 Task: Move the task Develop a new online tool for online volunteer sign-ups to the section Done in the project BridgeForge and filter the tasks in the project by Due next week
Action: Mouse moved to (636, 237)
Screenshot: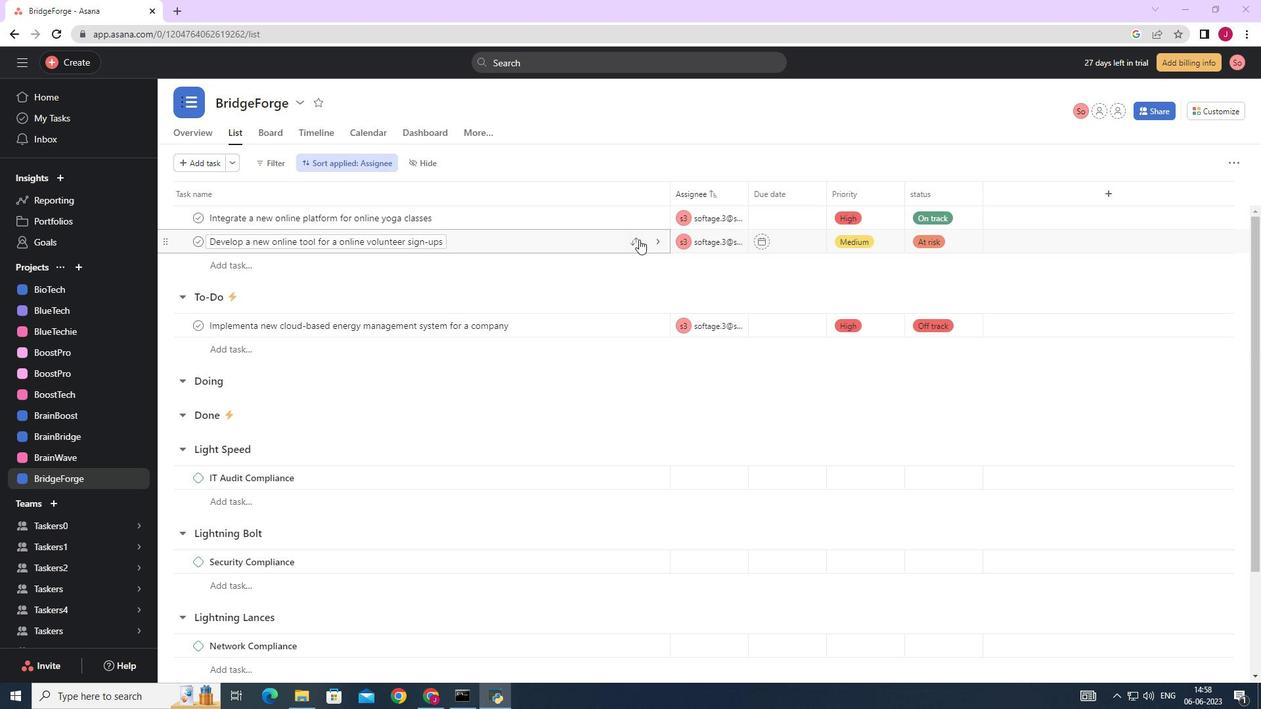 
Action: Mouse pressed left at (636, 237)
Screenshot: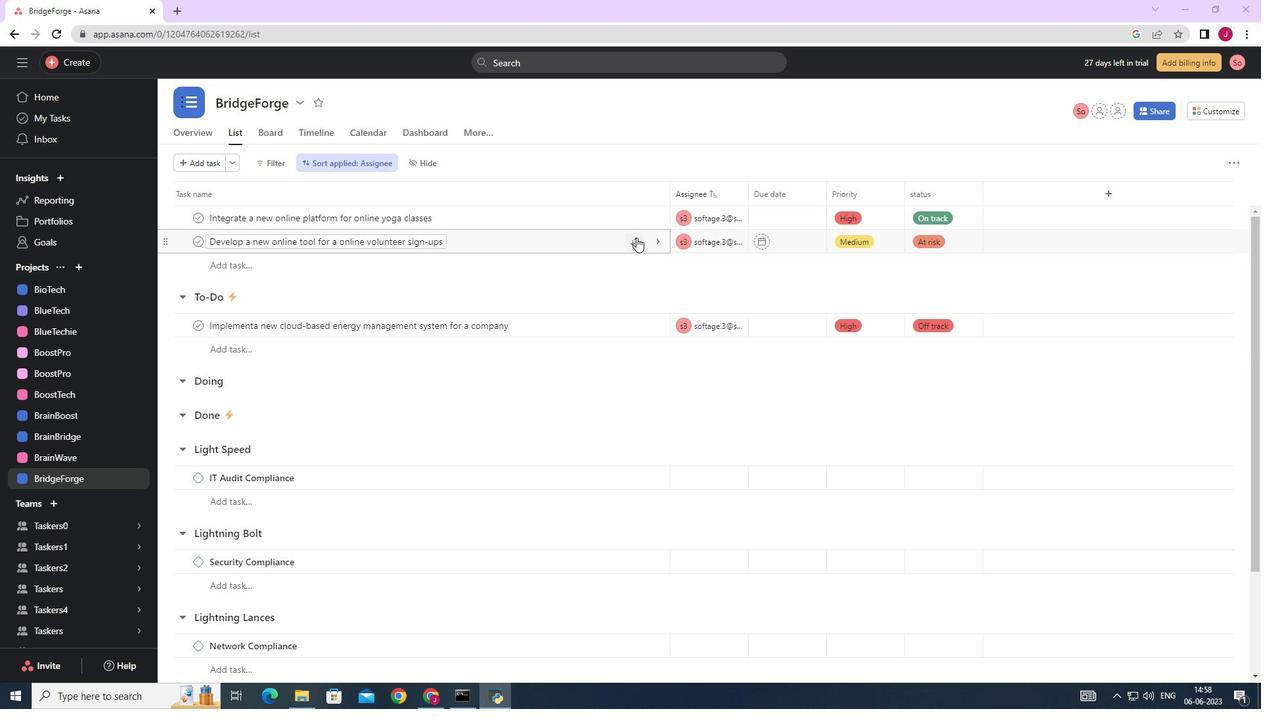 
Action: Mouse moved to (561, 358)
Screenshot: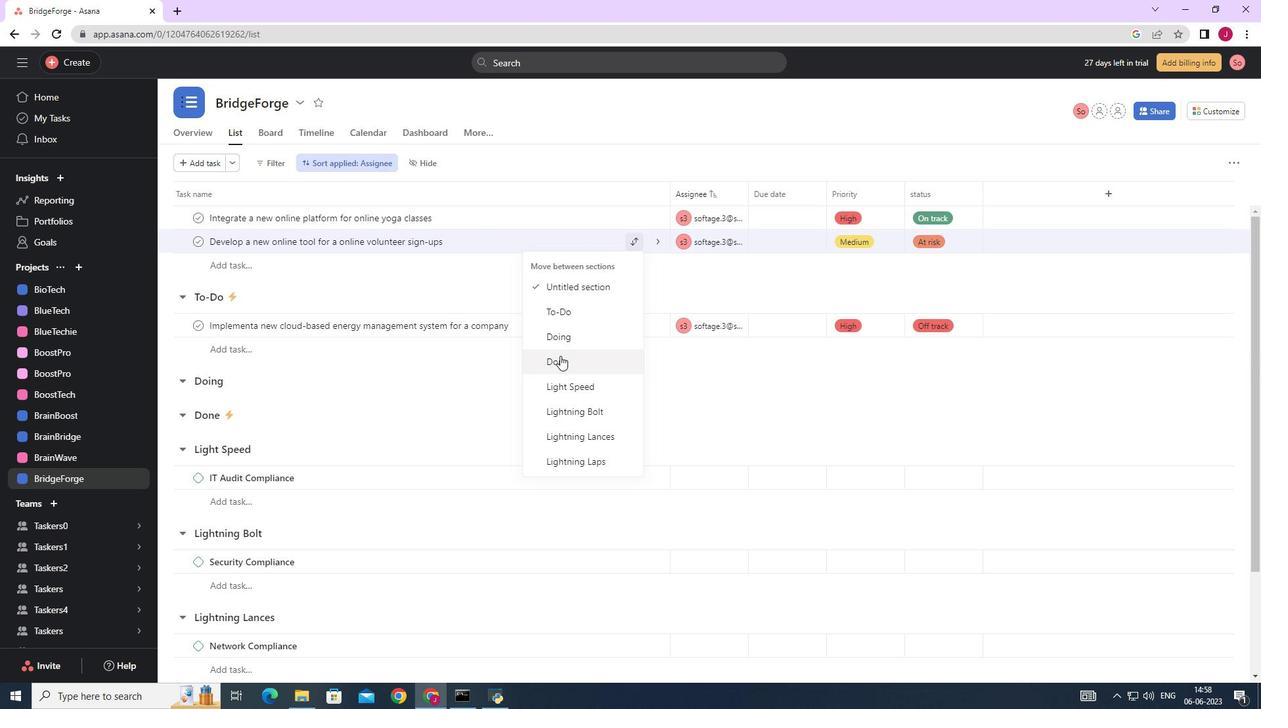 
Action: Mouse pressed left at (561, 358)
Screenshot: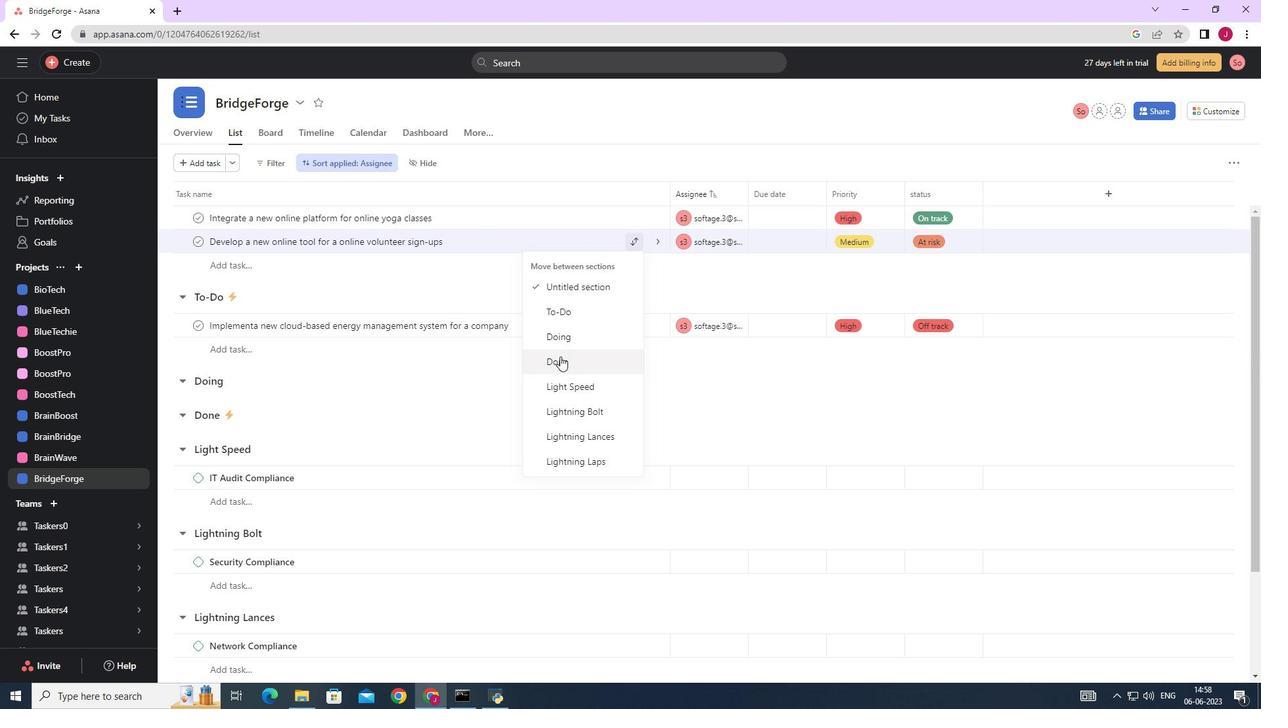 
Action: Mouse moved to (260, 306)
Screenshot: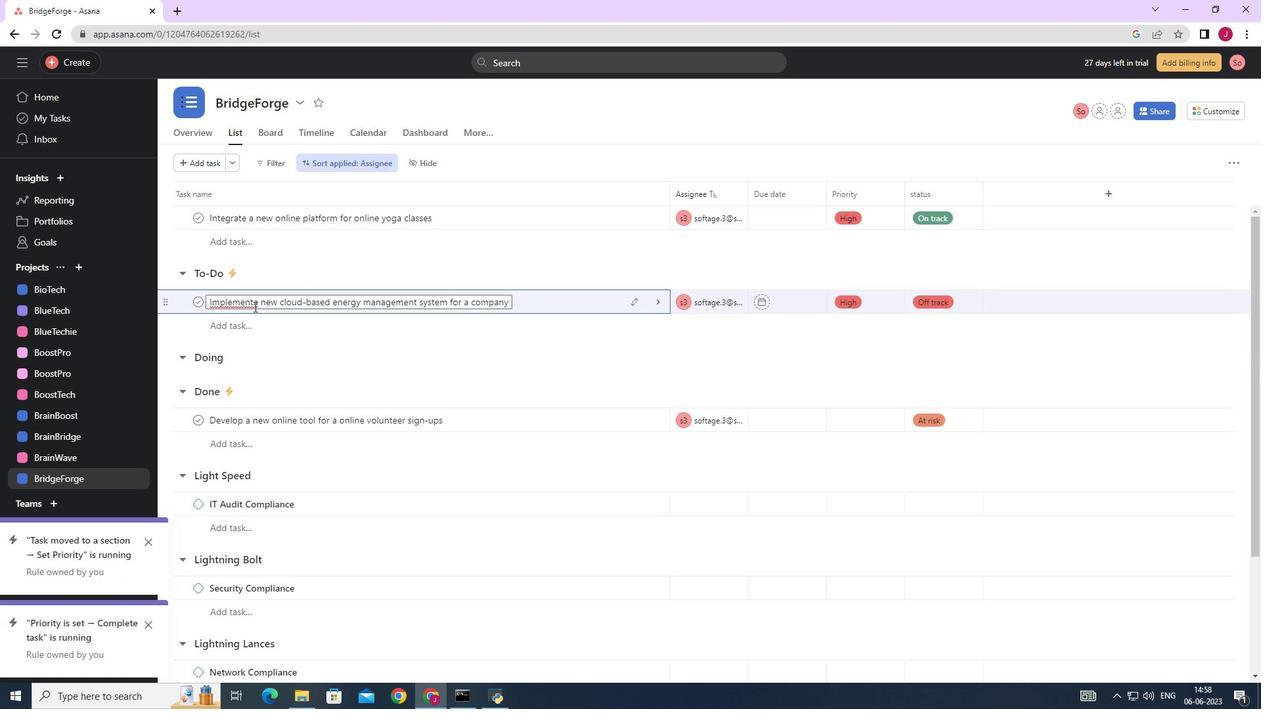 
Action: Mouse pressed left at (260, 306)
Screenshot: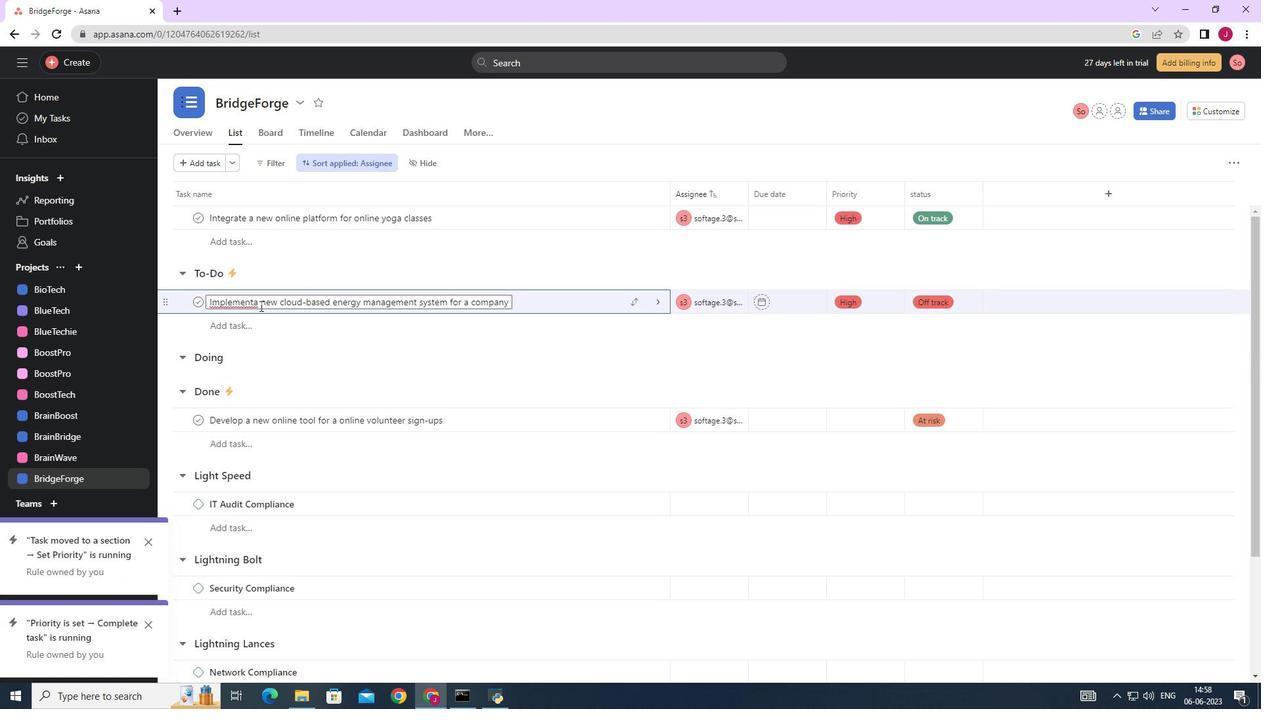
Action: Mouse moved to (259, 305)
Screenshot: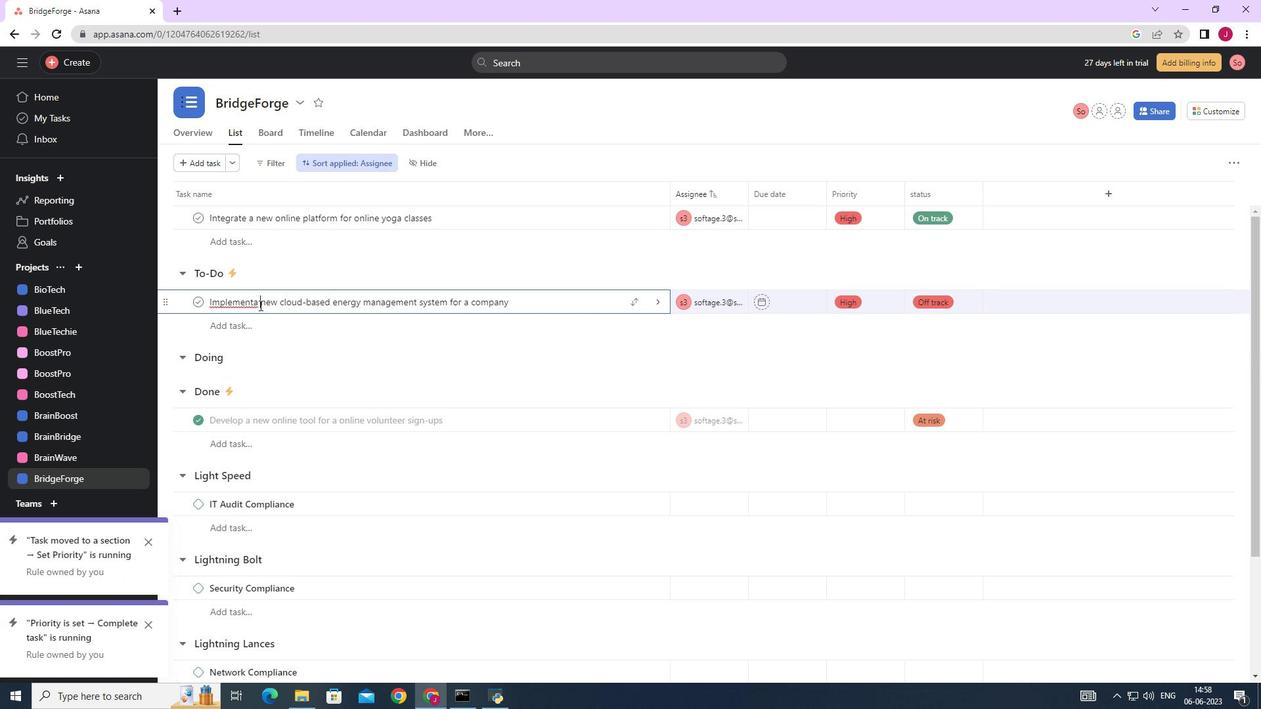 
Action: Mouse pressed left at (259, 305)
Screenshot: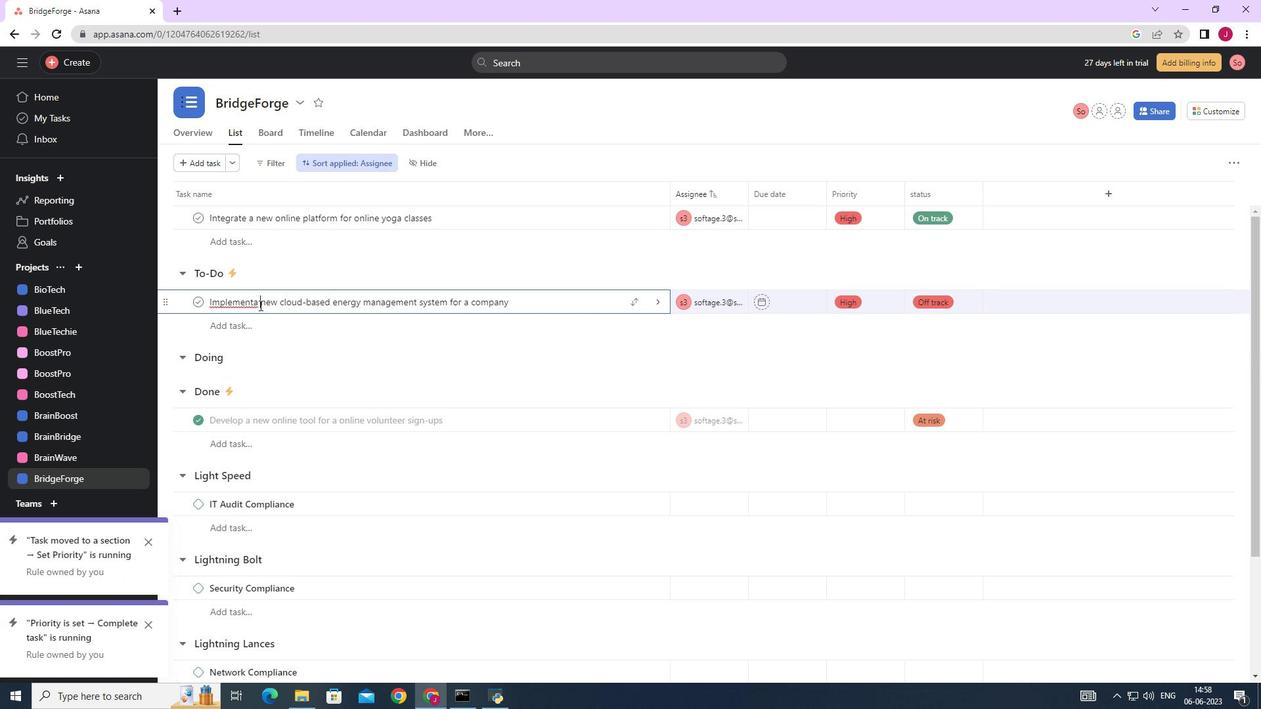
Action: Mouse moved to (255, 303)
Screenshot: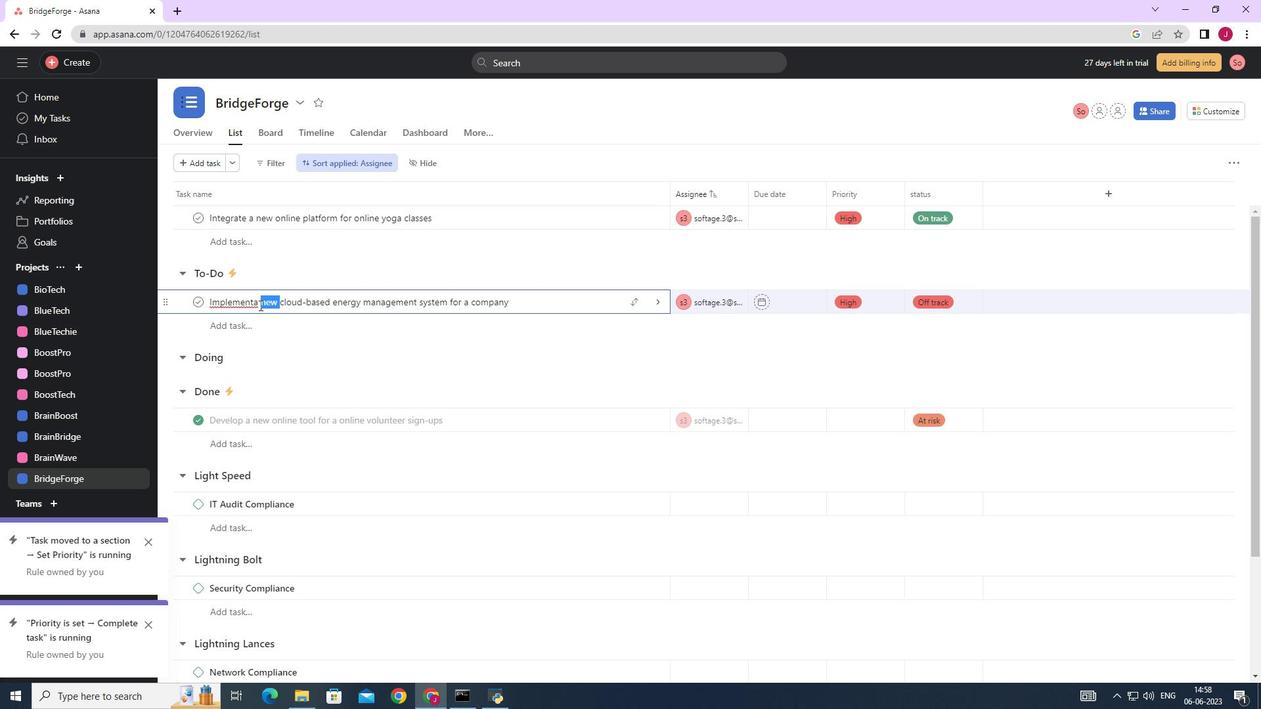 
Action: Mouse pressed left at (255, 303)
Screenshot: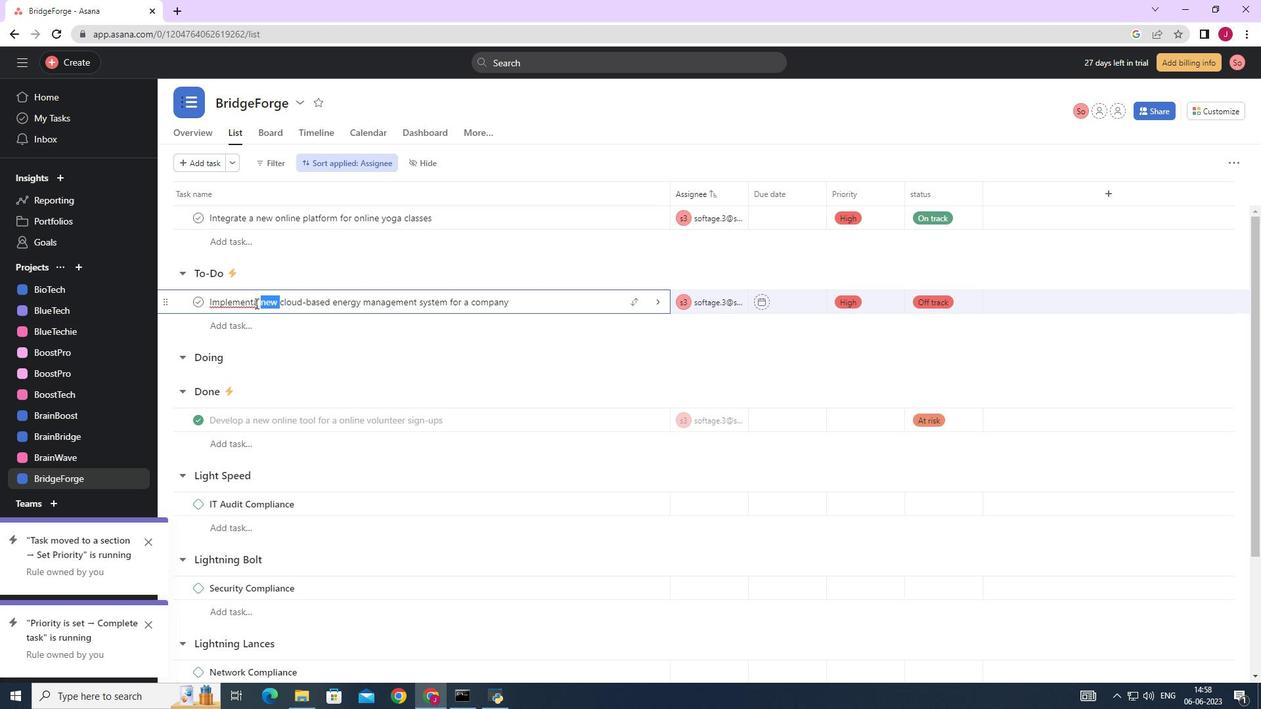 
Action: Mouse moved to (256, 303)
Screenshot: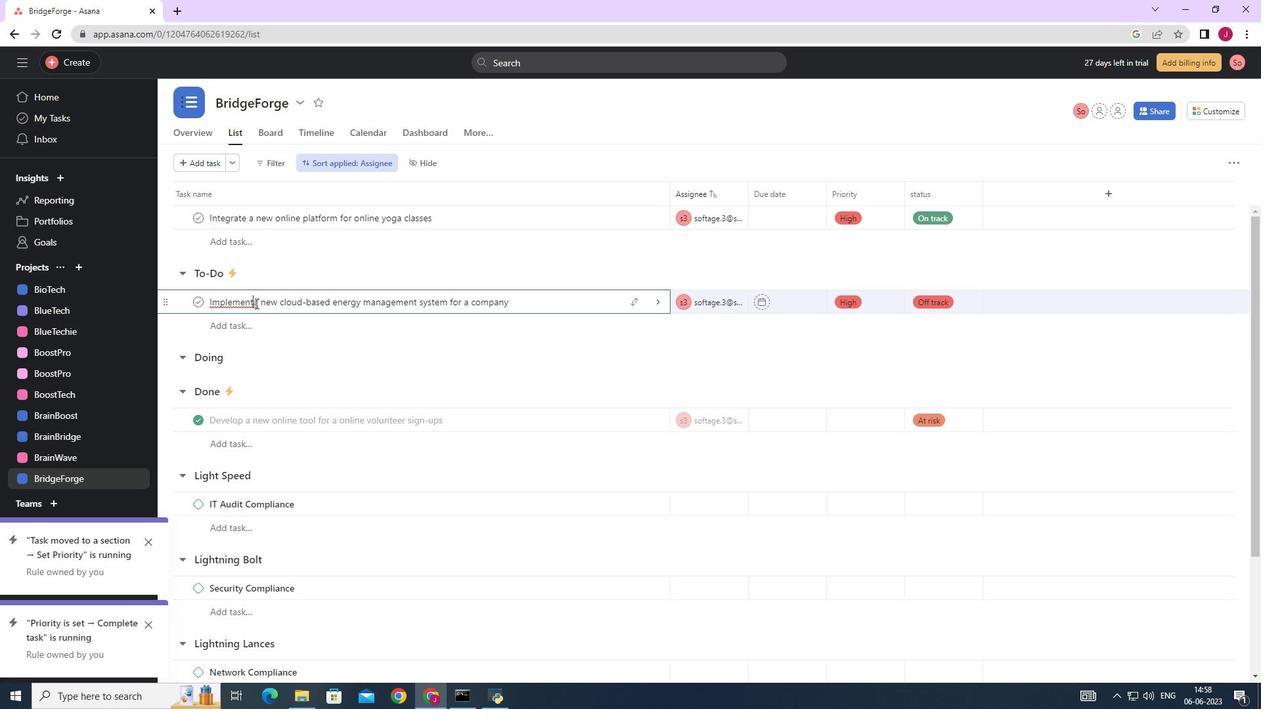 
Action: Mouse pressed left at (256, 303)
Screenshot: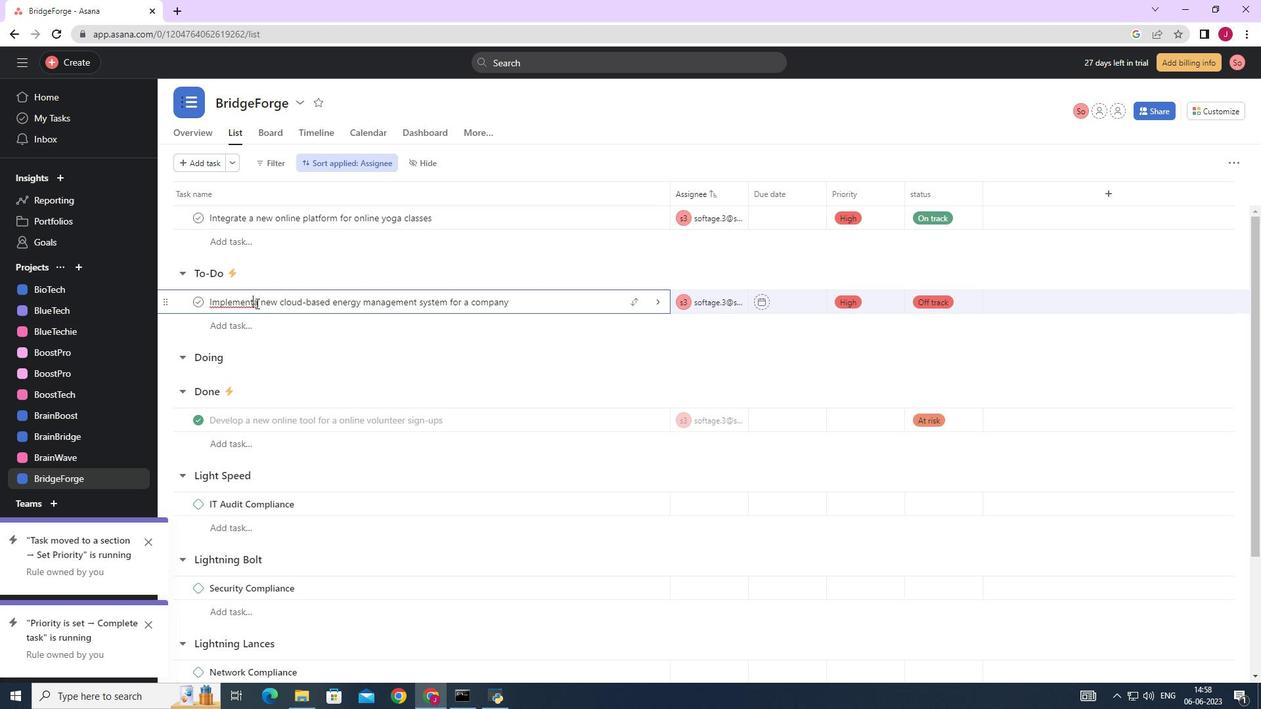 
Action: Mouse moved to (257, 304)
Screenshot: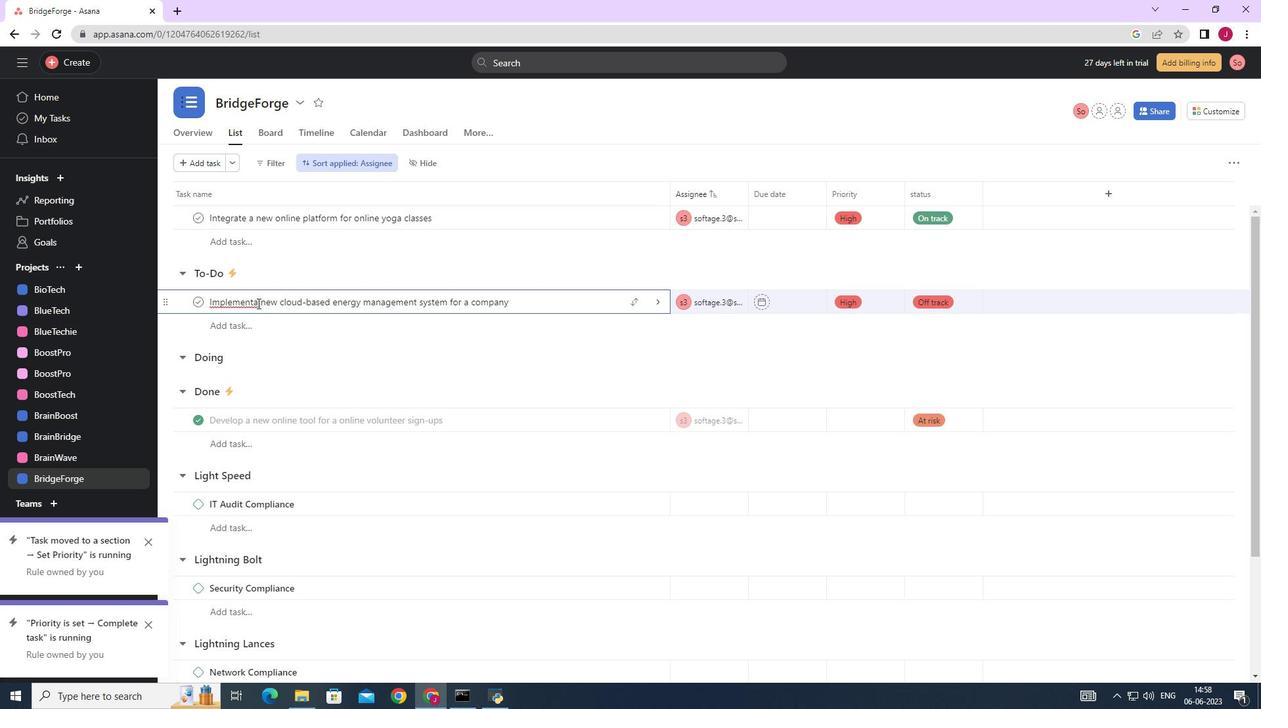 
Action: Key pressed <Key.backspace>
Screenshot: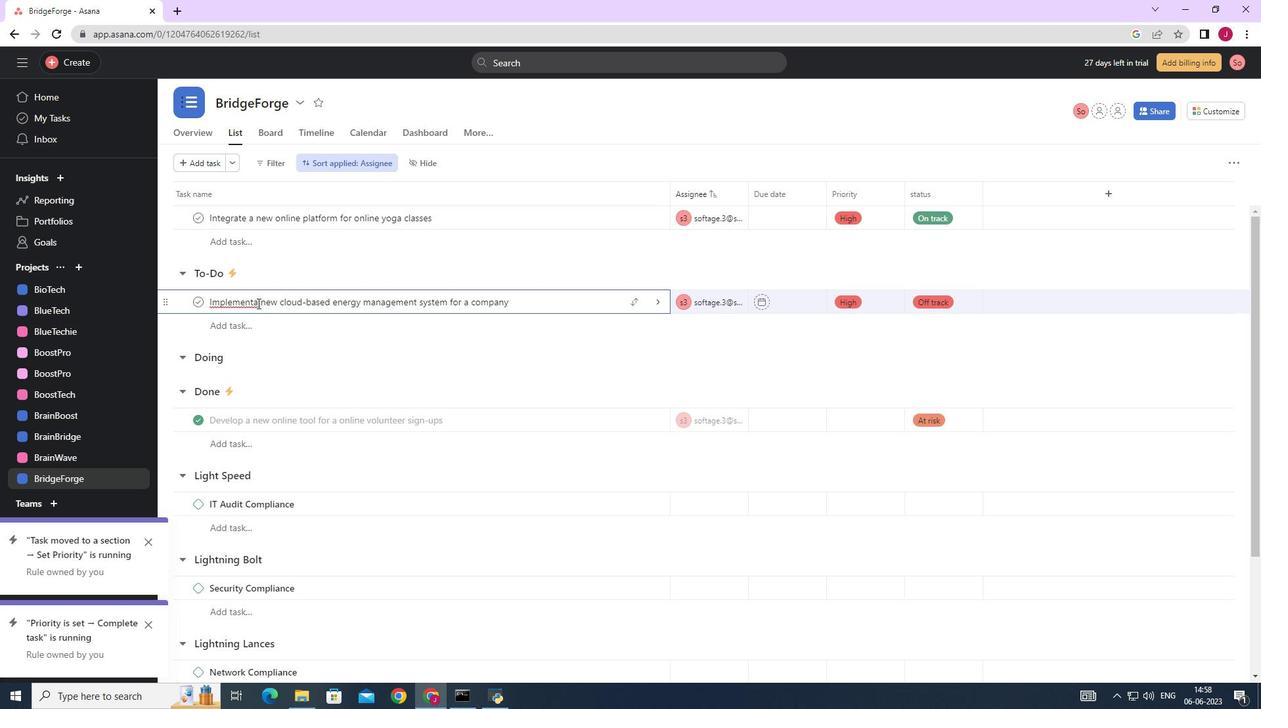 
Action: Mouse moved to (274, 162)
Screenshot: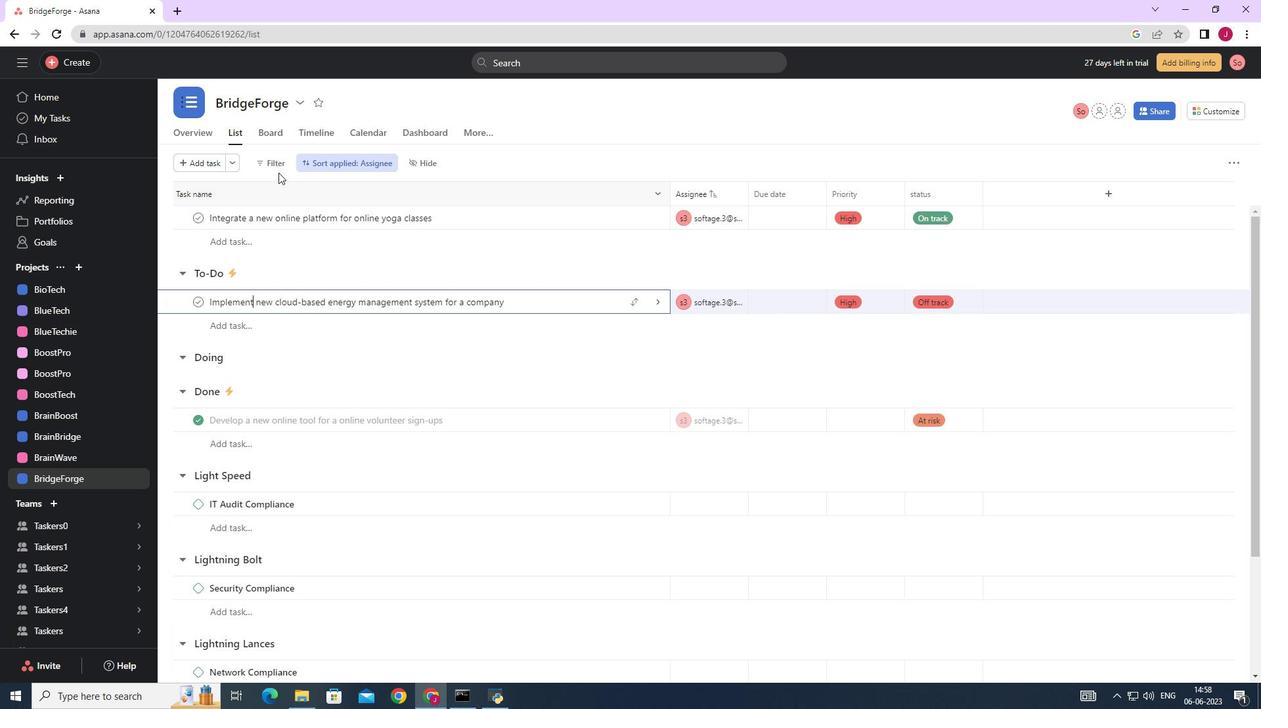 
Action: Mouse pressed left at (274, 162)
Screenshot: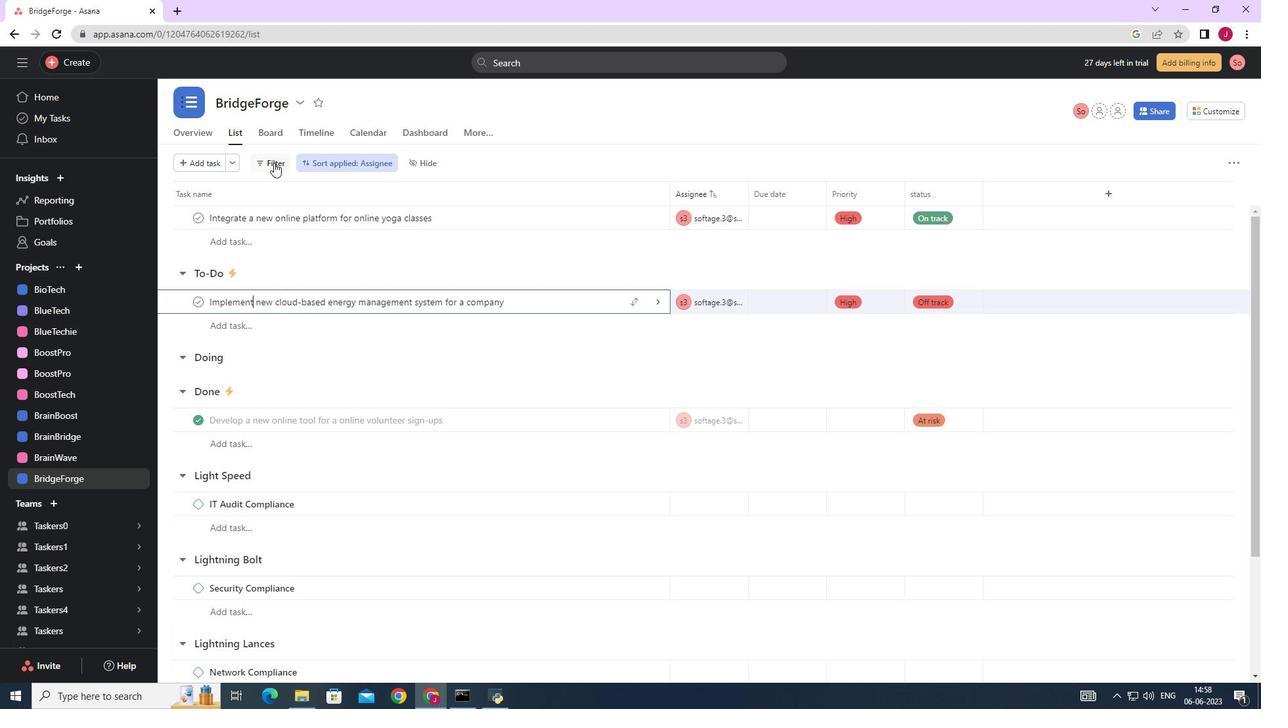 
Action: Mouse moved to (299, 237)
Screenshot: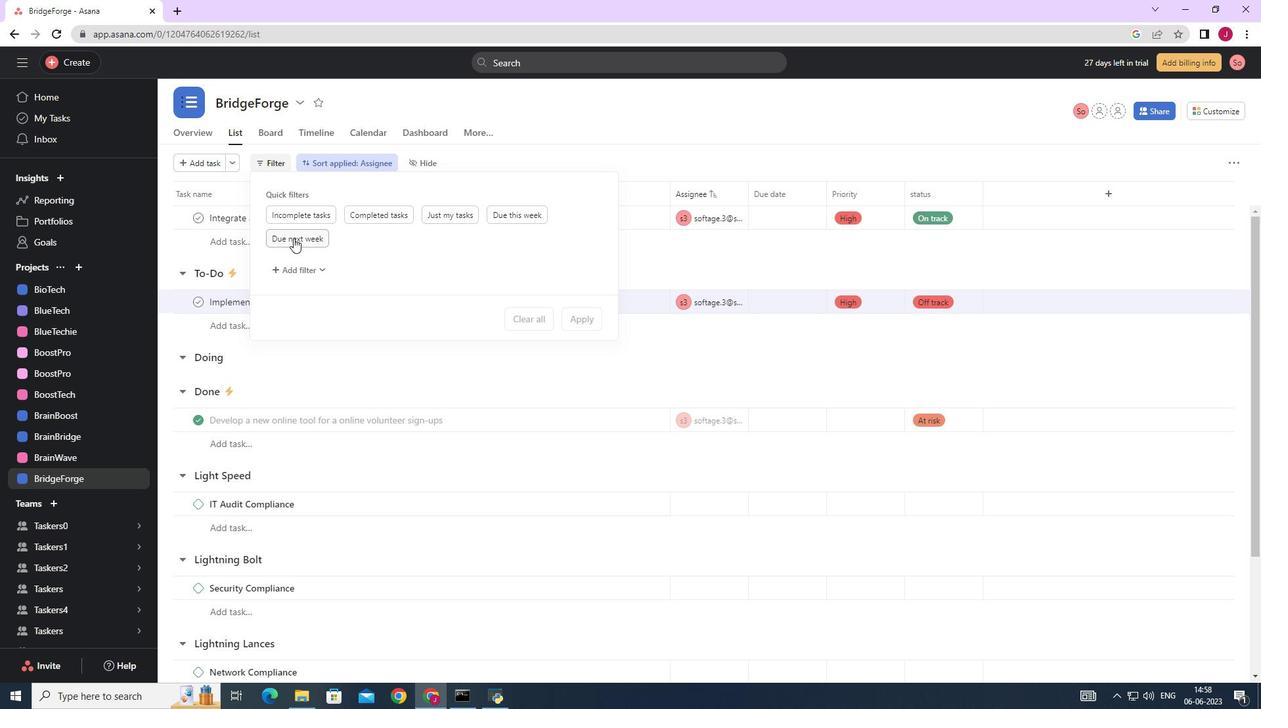 
Action: Mouse pressed left at (299, 237)
Screenshot: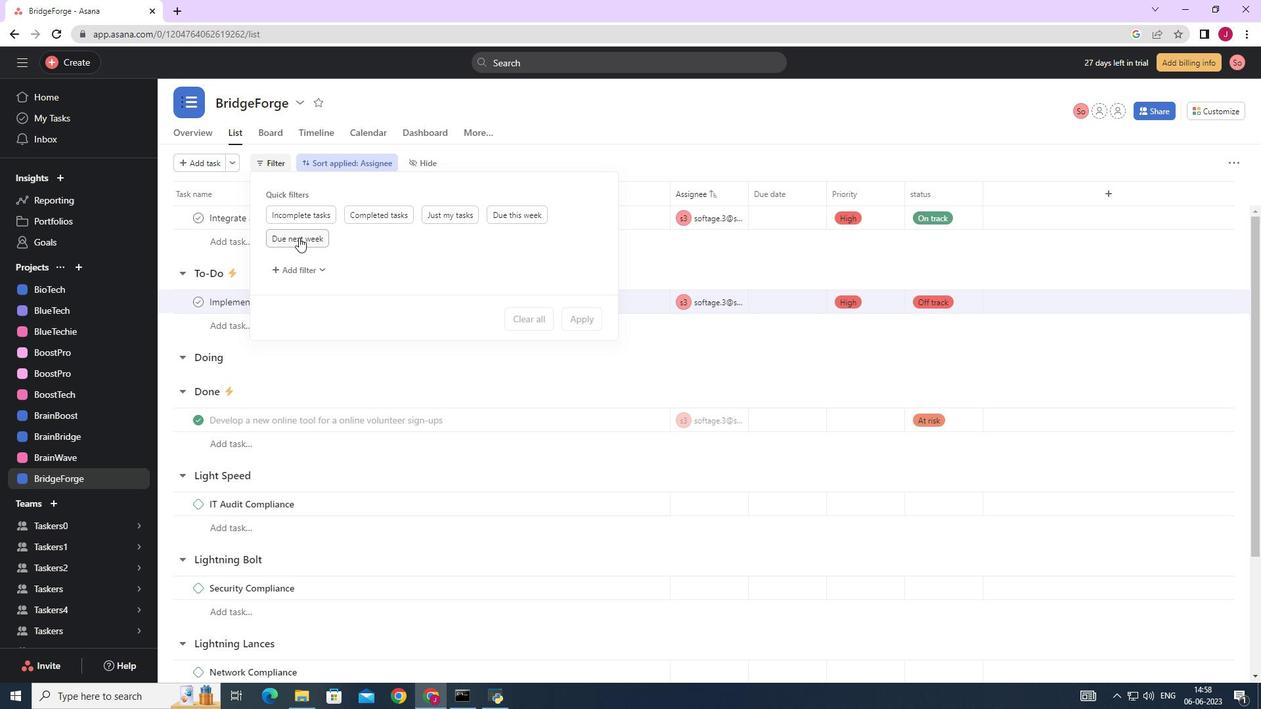 
